 Task: Add the task  Develop a new online tool for online customer feedback to the section Fast Flow in the project ArtisanTech and add a Due Date to the respective task as 2023/07/25
Action: Mouse moved to (74, 300)
Screenshot: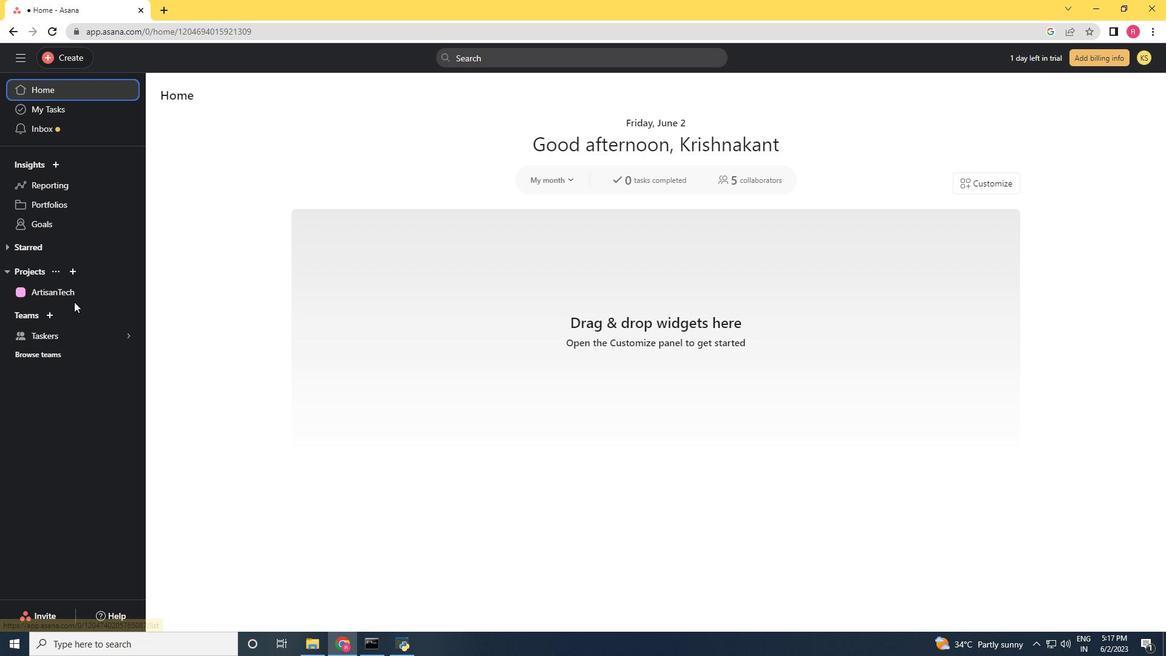 
Action: Mouse pressed left at (74, 300)
Screenshot: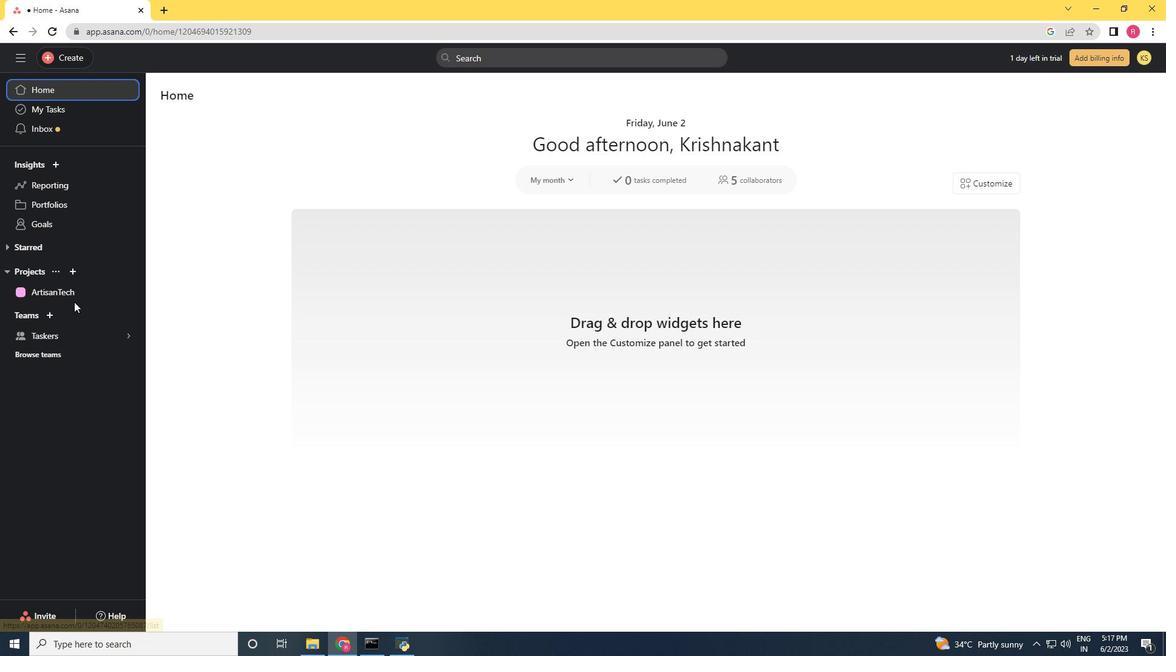 
Action: Mouse moved to (701, 467)
Screenshot: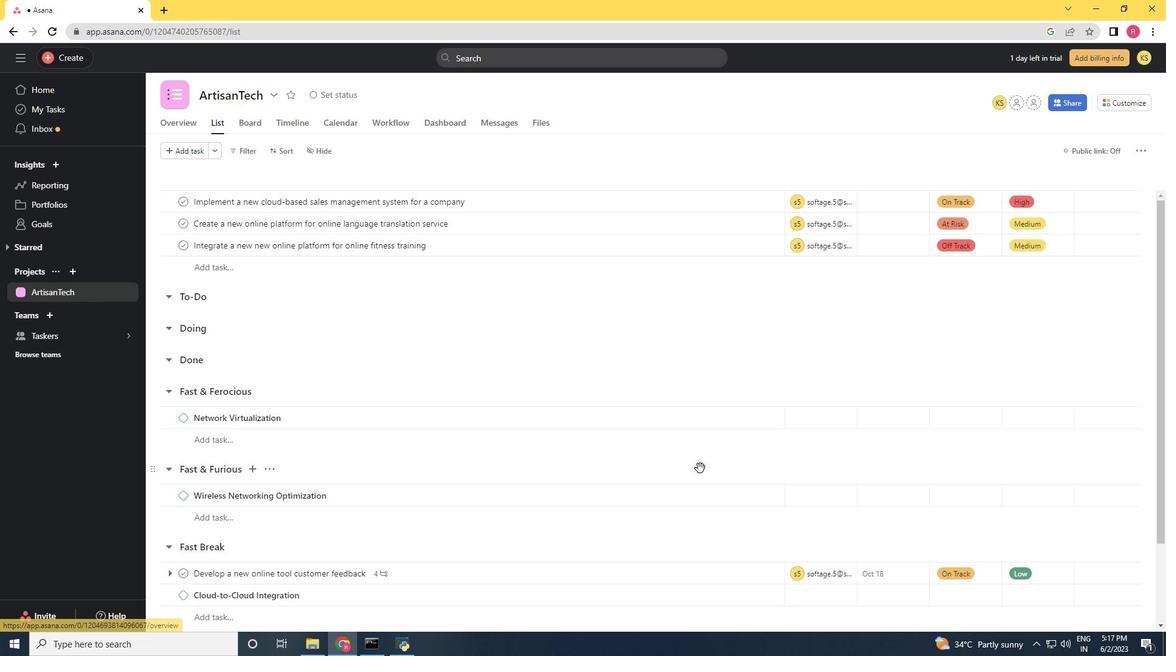 
Action: Mouse scrolled (701, 466) with delta (0, 0)
Screenshot: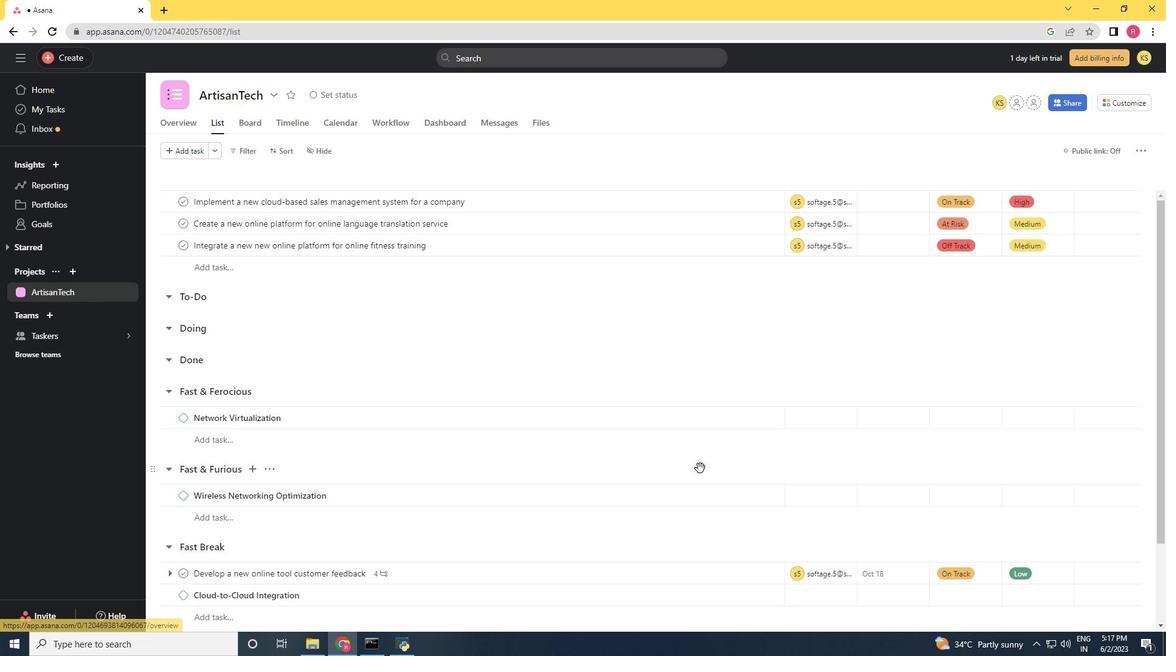 
Action: Mouse moved to (701, 466)
Screenshot: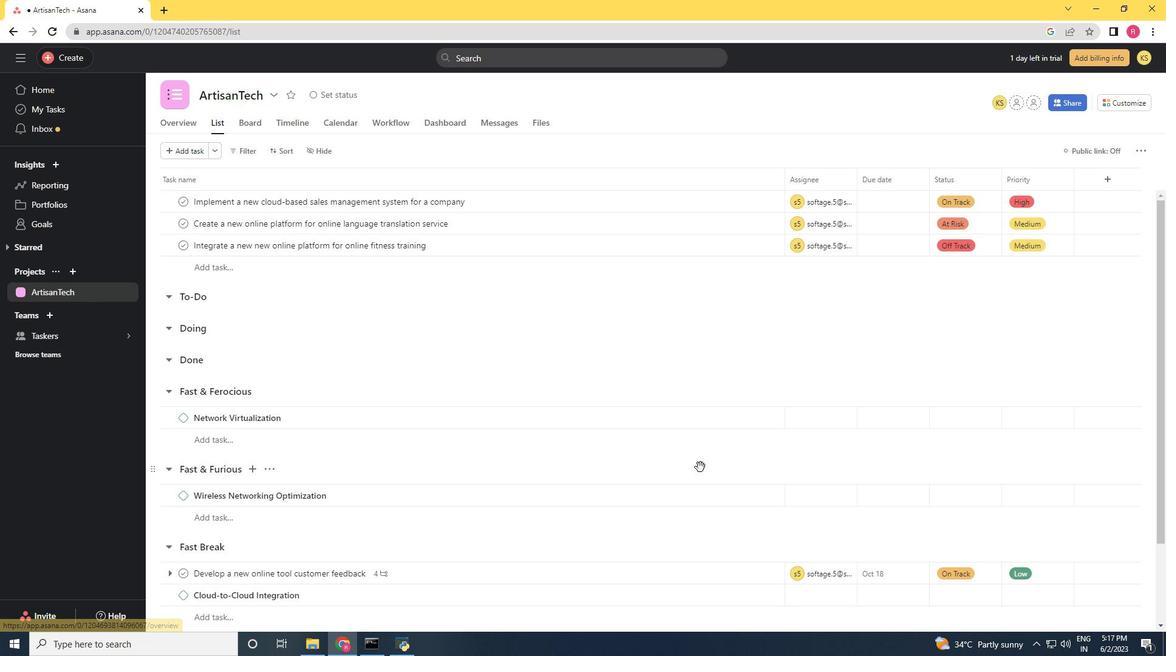 
Action: Mouse scrolled (701, 466) with delta (0, 0)
Screenshot: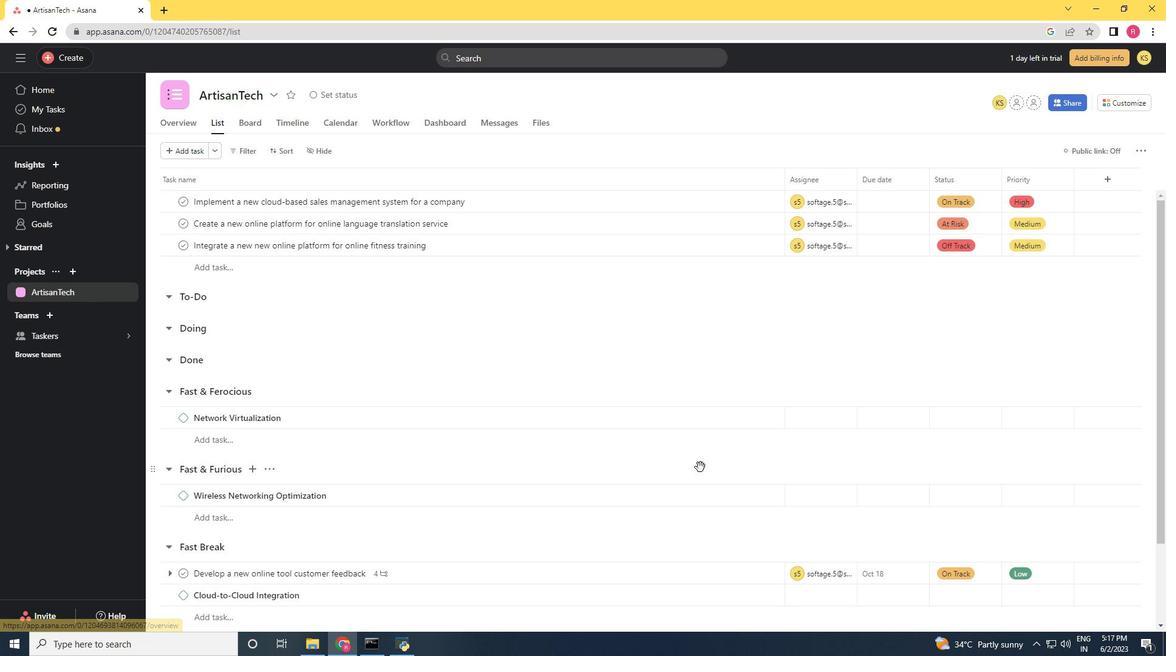 
Action: Mouse moved to (701, 466)
Screenshot: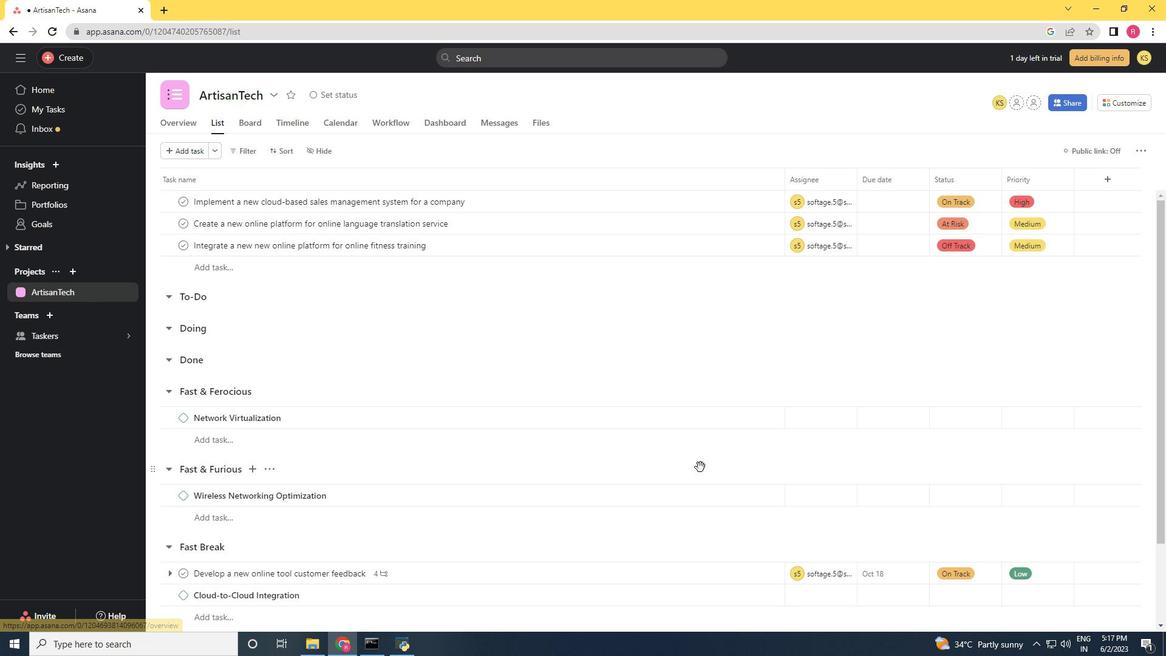 
Action: Mouse scrolled (701, 466) with delta (0, 0)
Screenshot: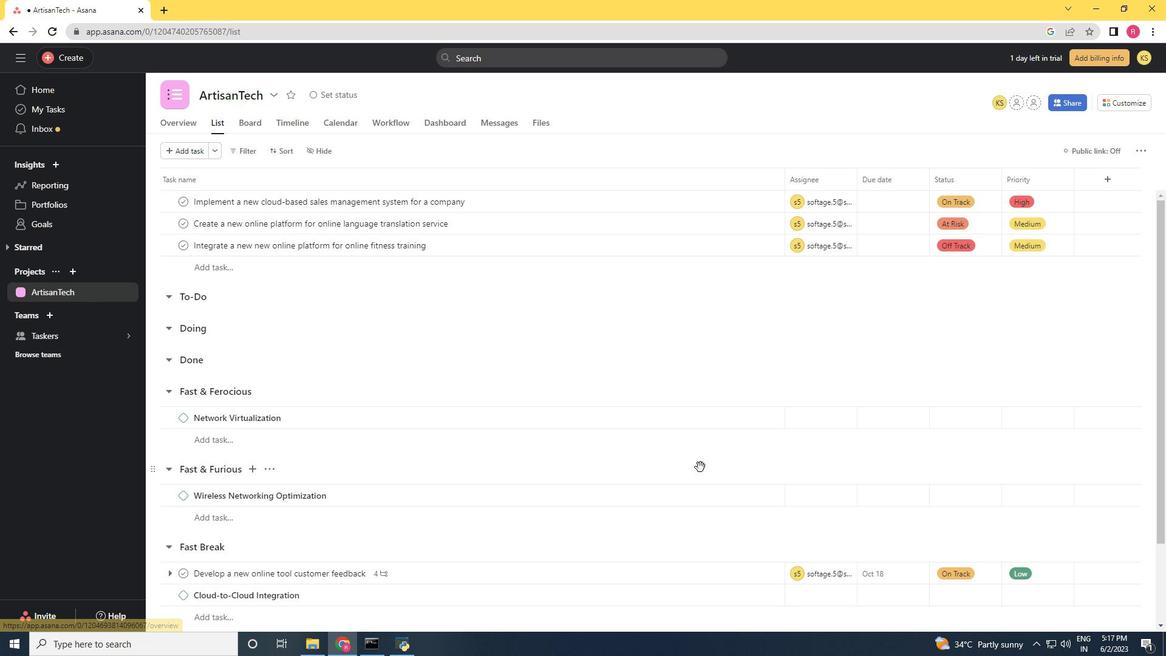 
Action: Mouse scrolled (701, 466) with delta (0, 0)
Screenshot: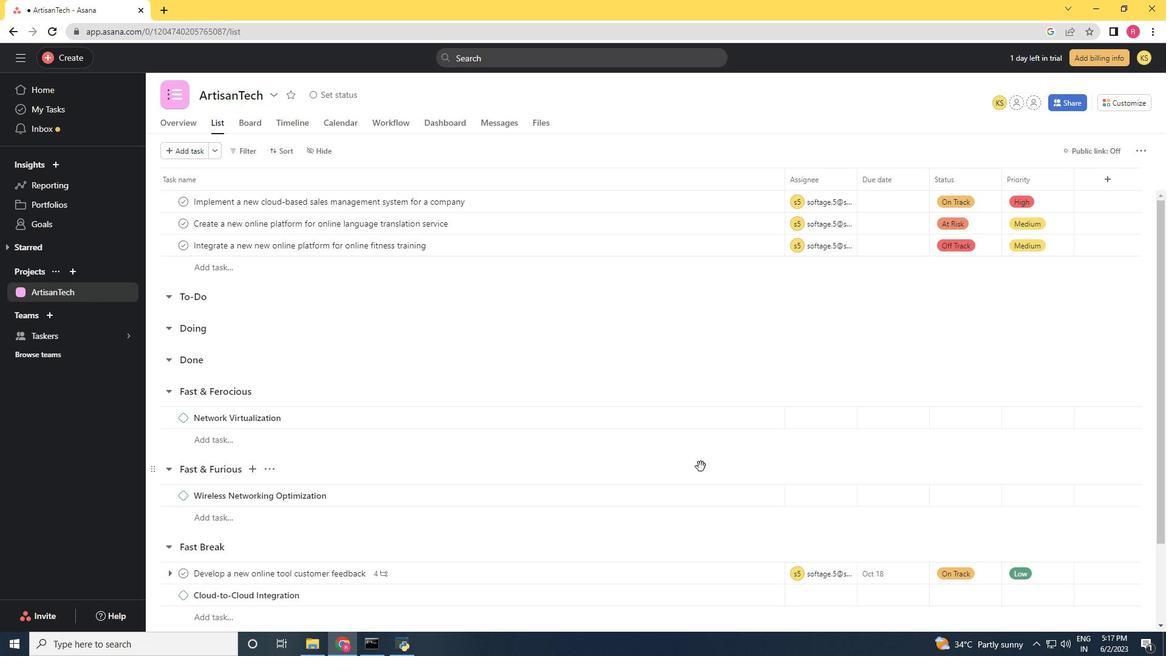 
Action: Mouse scrolled (701, 466) with delta (0, 0)
Screenshot: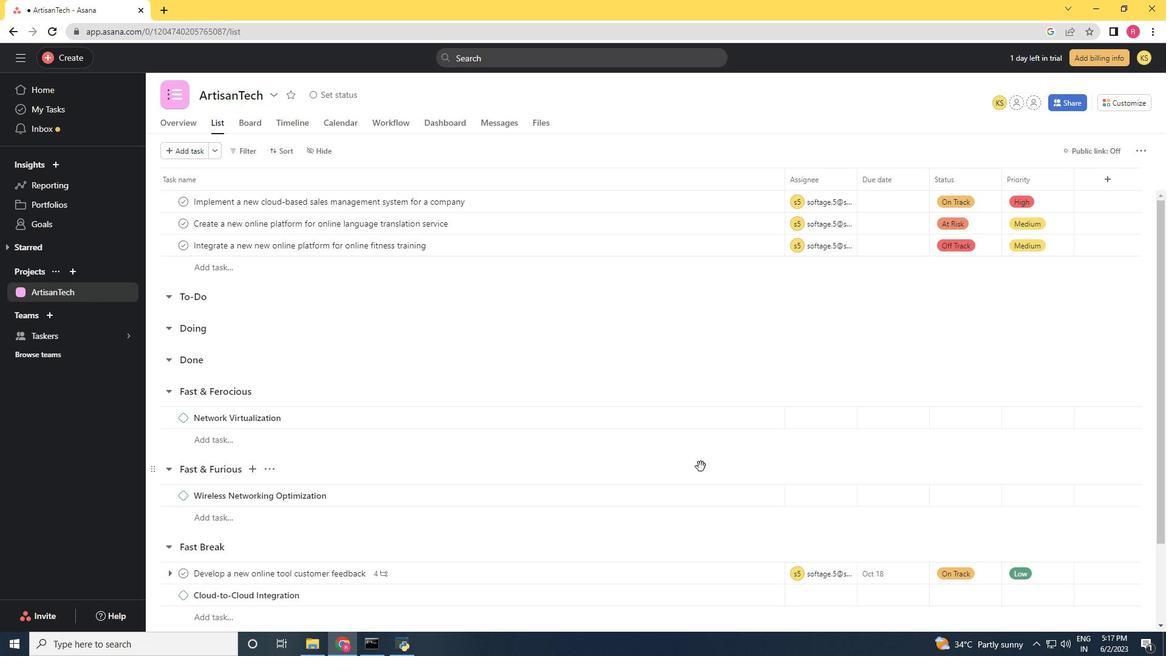 
Action: Mouse moved to (756, 472)
Screenshot: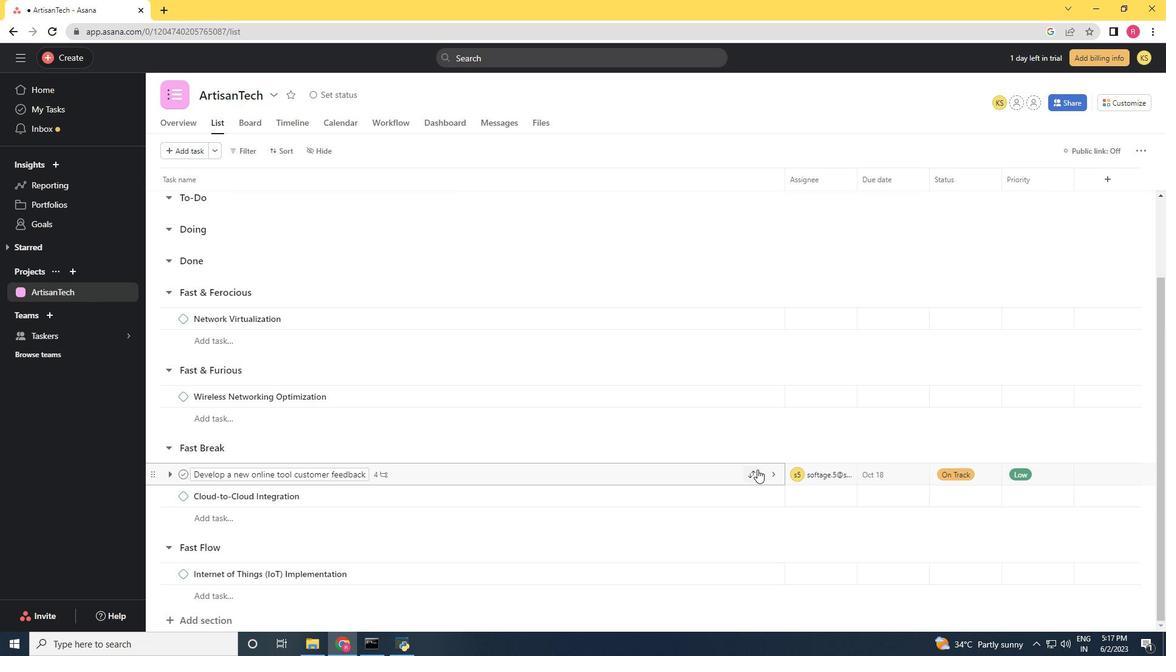 
Action: Mouse pressed left at (756, 472)
Screenshot: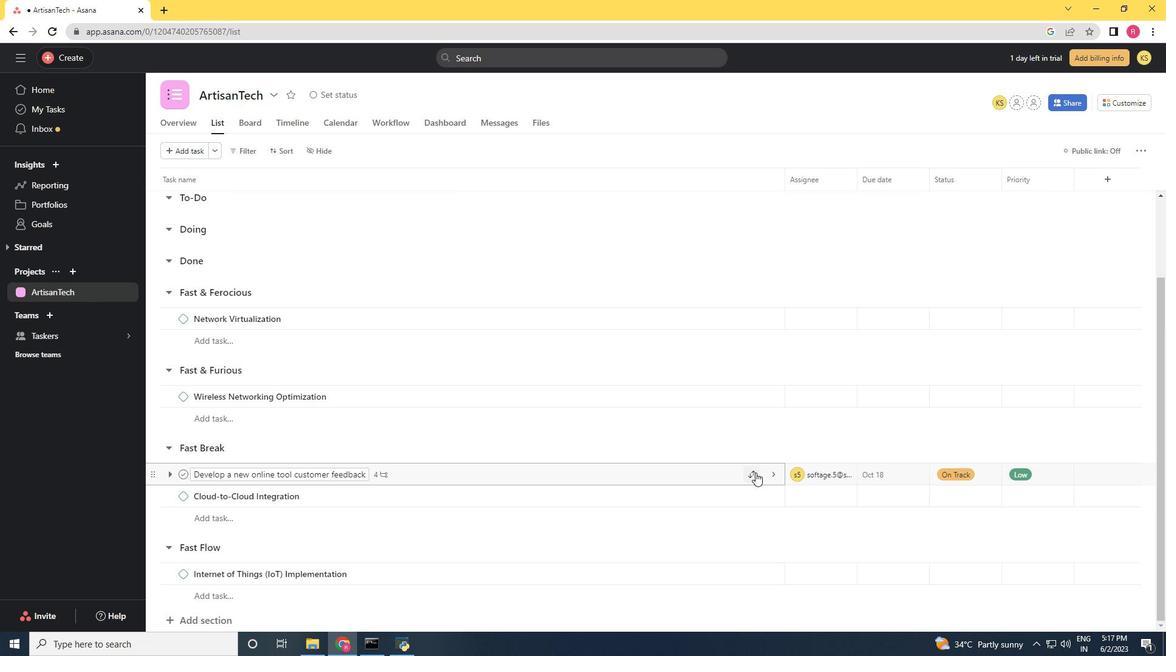 
Action: Mouse moved to (714, 456)
Screenshot: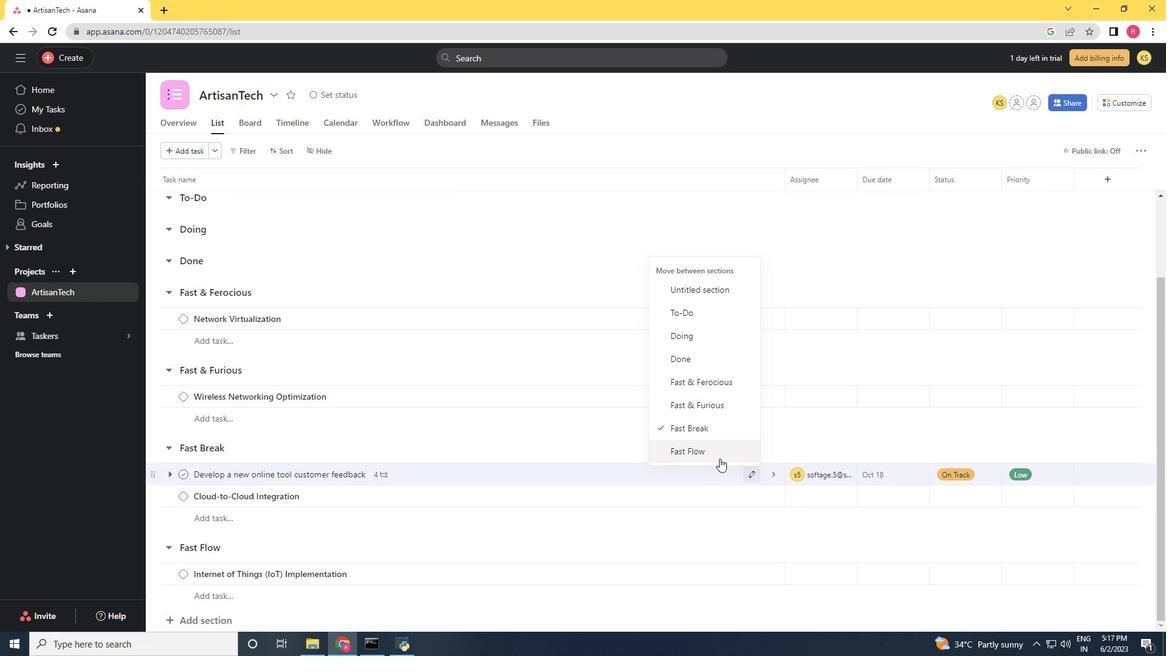 
Action: Mouse pressed left at (714, 456)
Screenshot: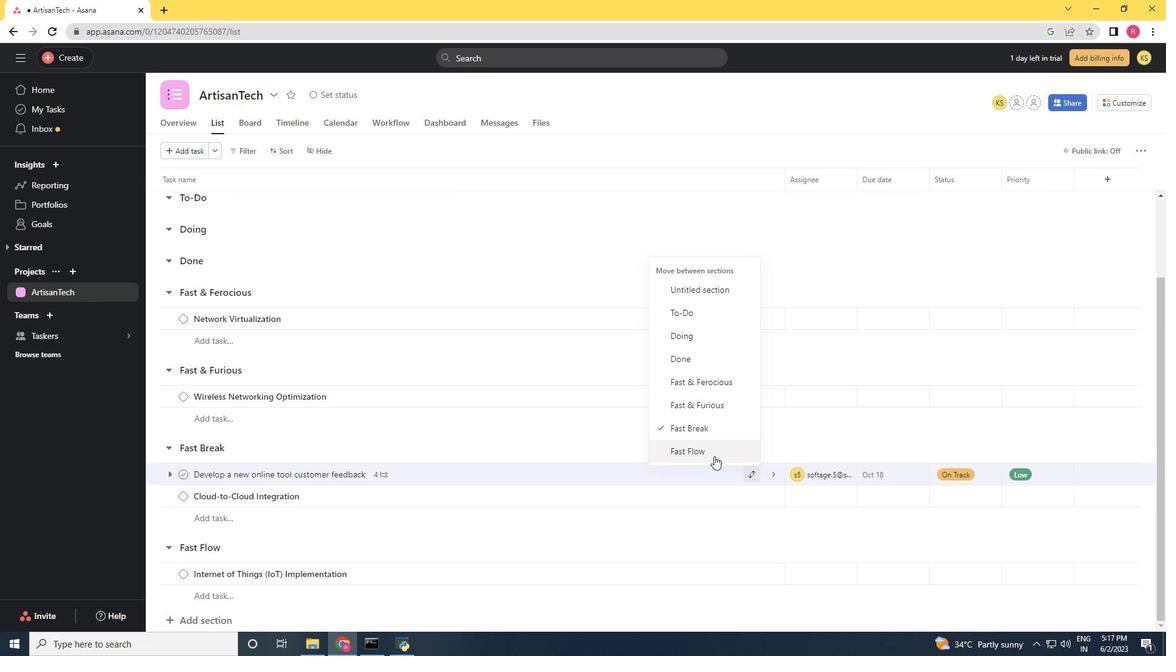 
Action: Mouse moved to (639, 547)
Screenshot: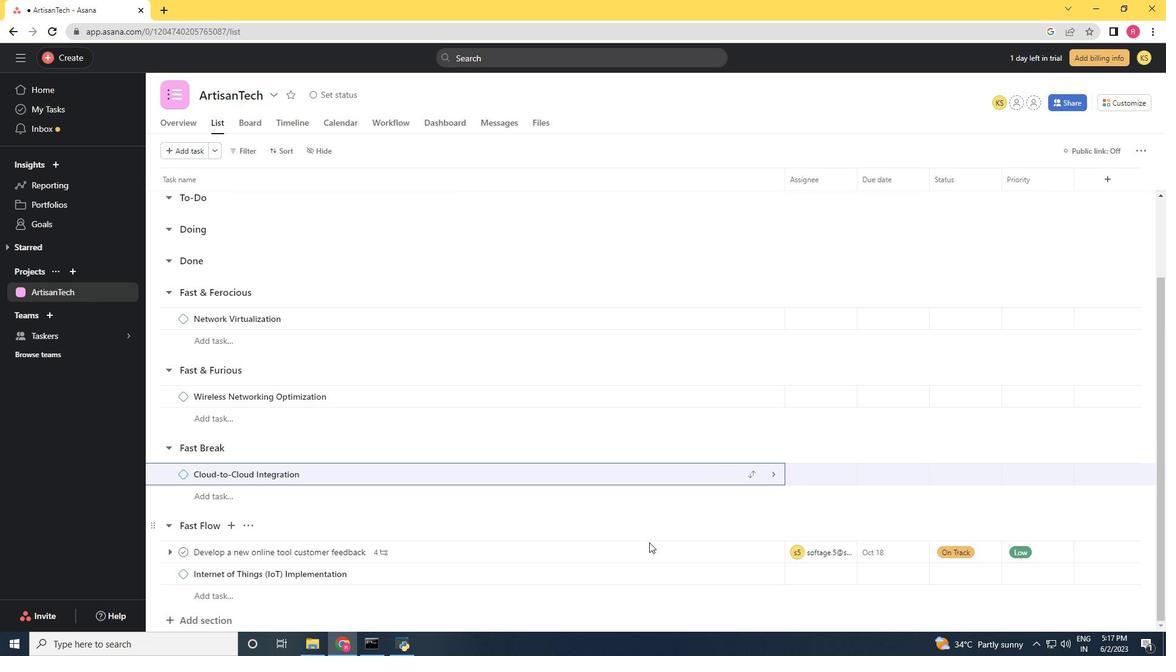 
Action: Mouse scrolled (639, 546) with delta (0, 0)
Screenshot: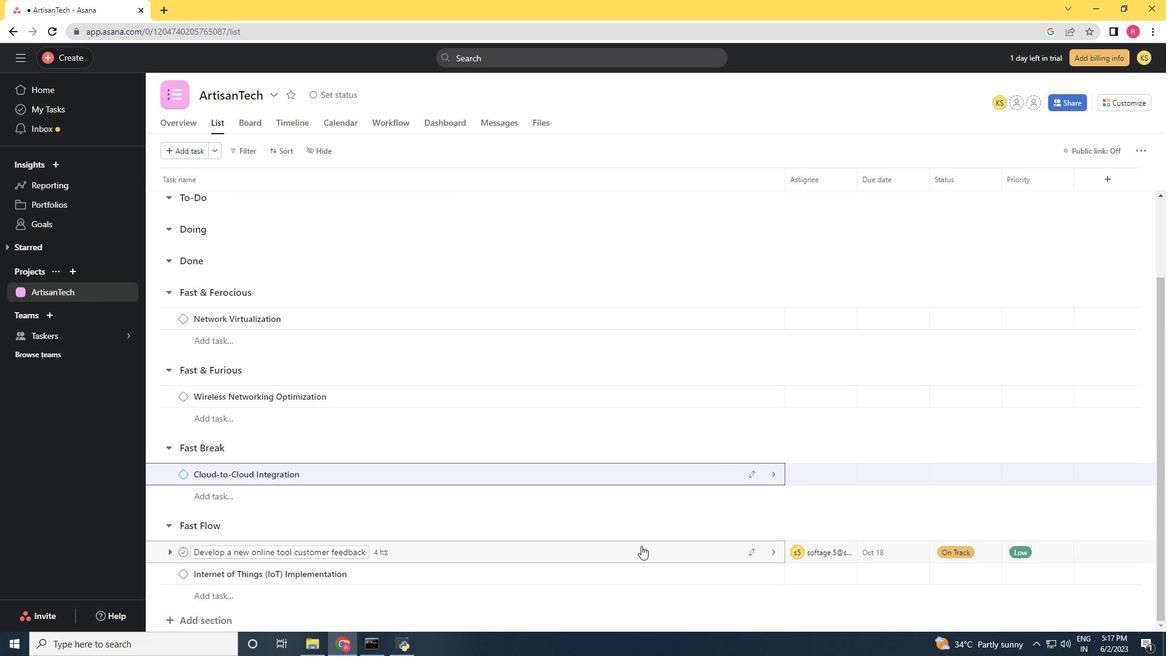 
Action: Mouse scrolled (639, 546) with delta (0, 0)
Screenshot: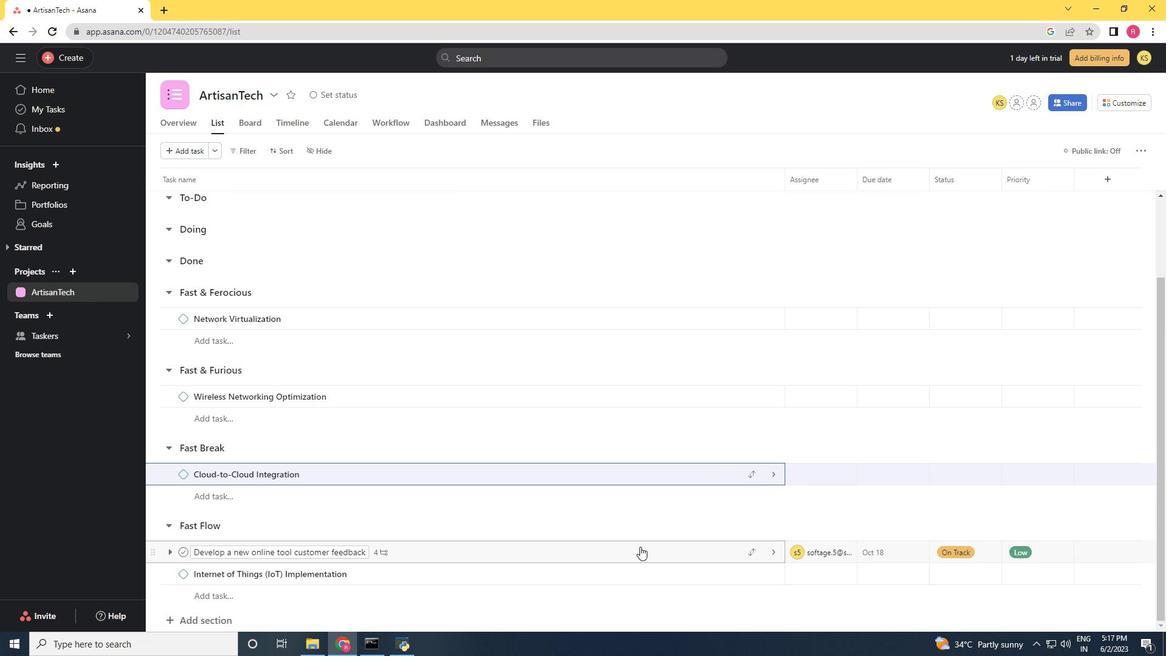 
Action: Mouse scrolled (639, 546) with delta (0, 0)
Screenshot: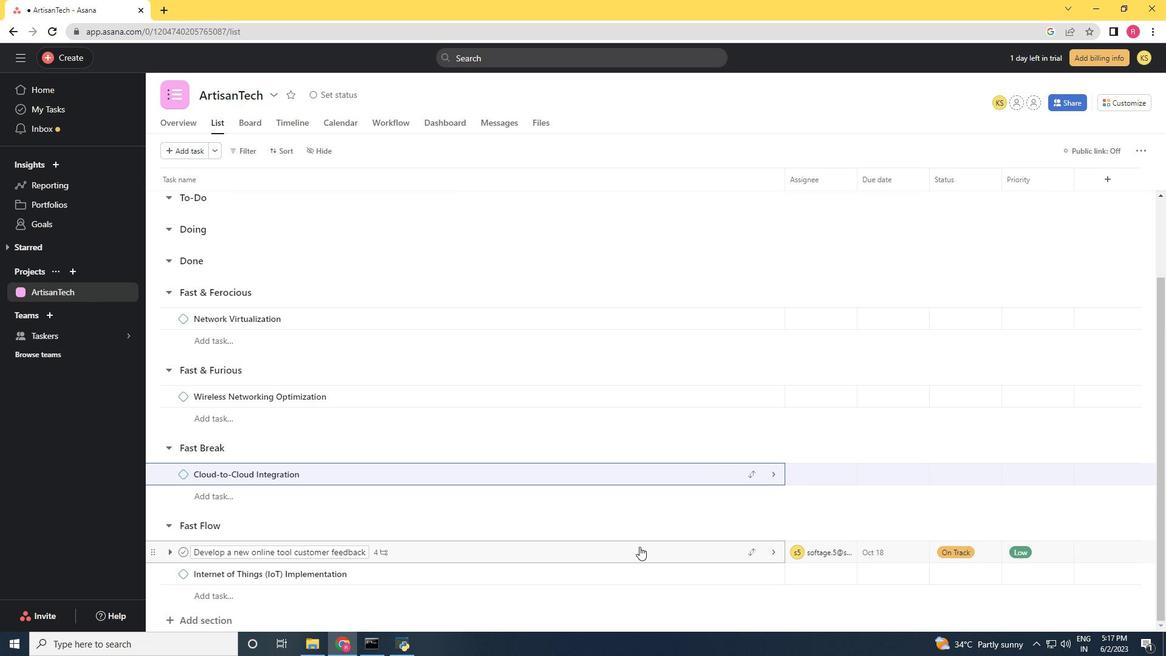 
Action: Mouse moved to (639, 547)
Screenshot: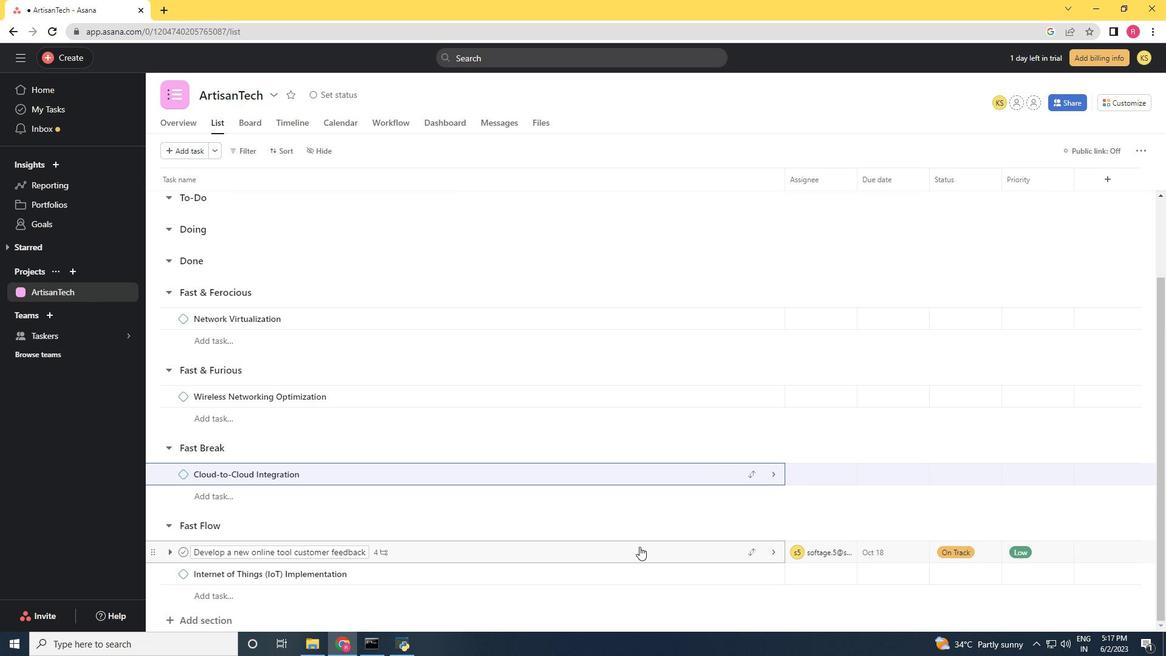 
Action: Mouse scrolled (639, 546) with delta (0, 0)
Screenshot: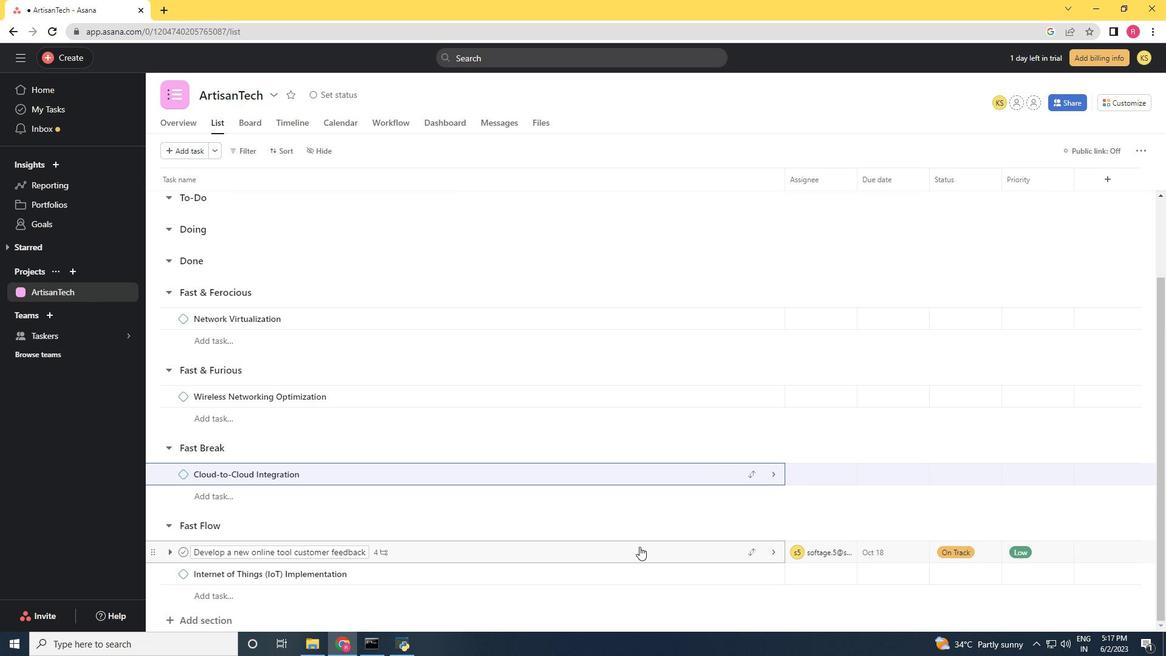 
Action: Mouse moved to (632, 547)
Screenshot: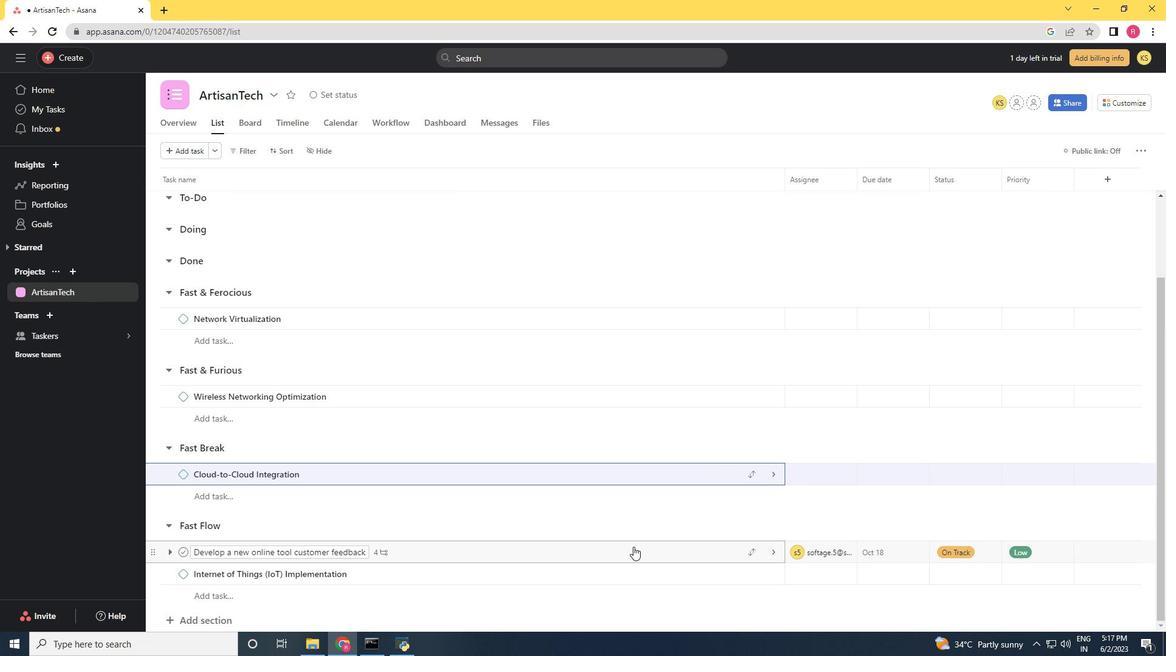 
Action: Mouse pressed left at (632, 547)
Screenshot: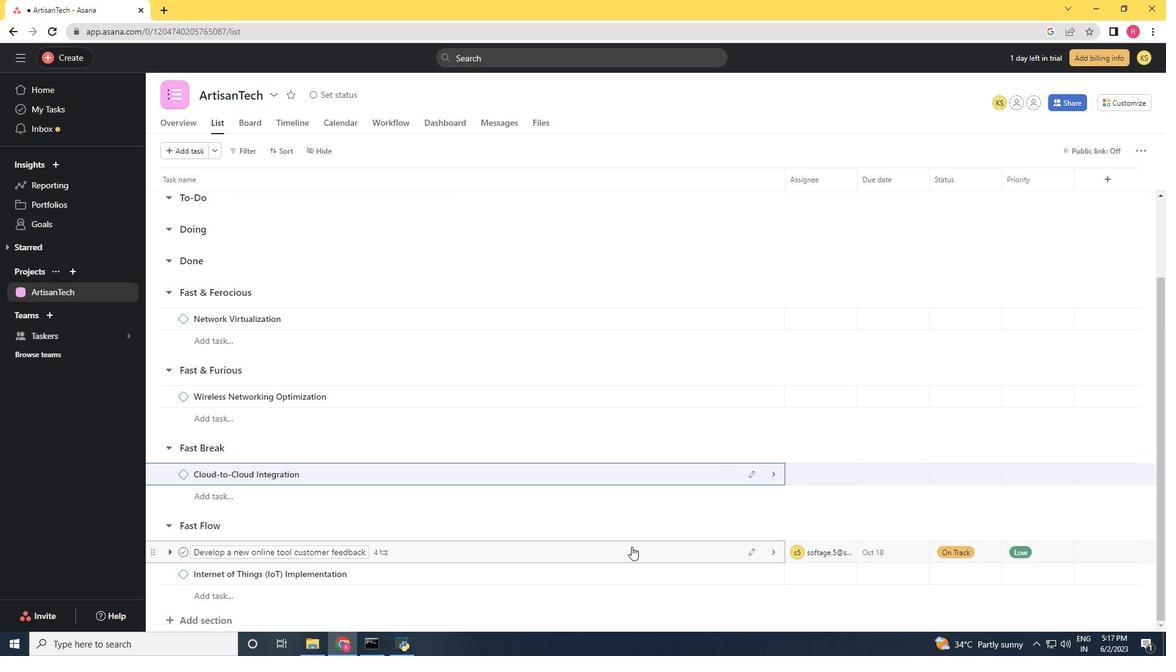 
Action: Mouse moved to (897, 243)
Screenshot: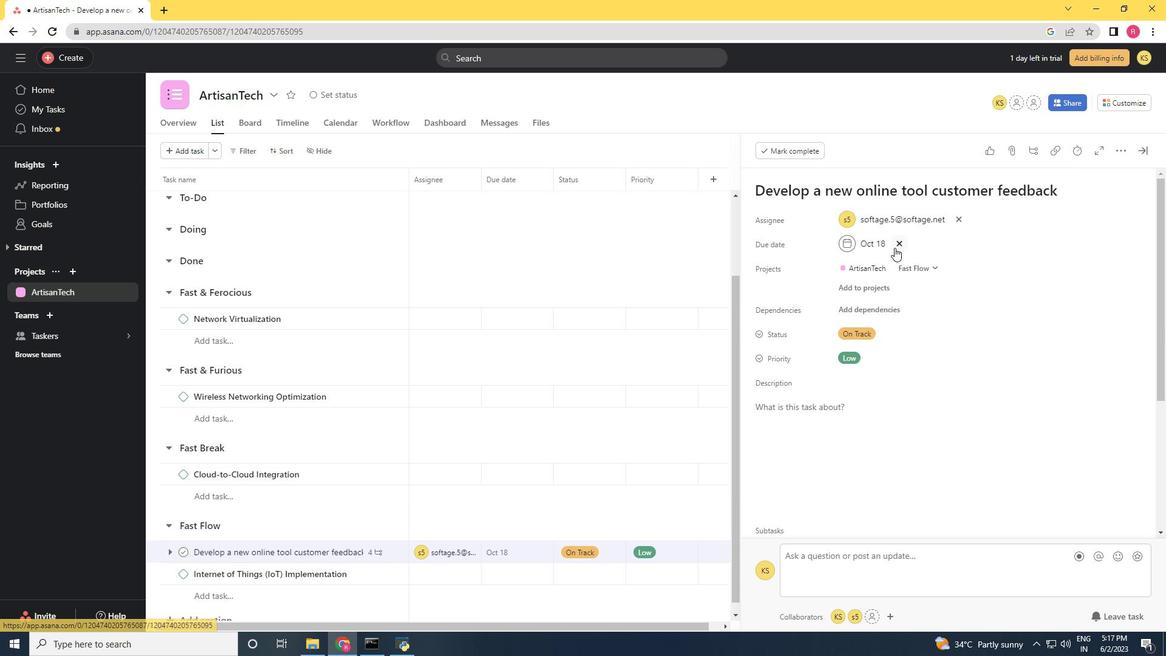 
Action: Mouse pressed left at (897, 243)
Screenshot: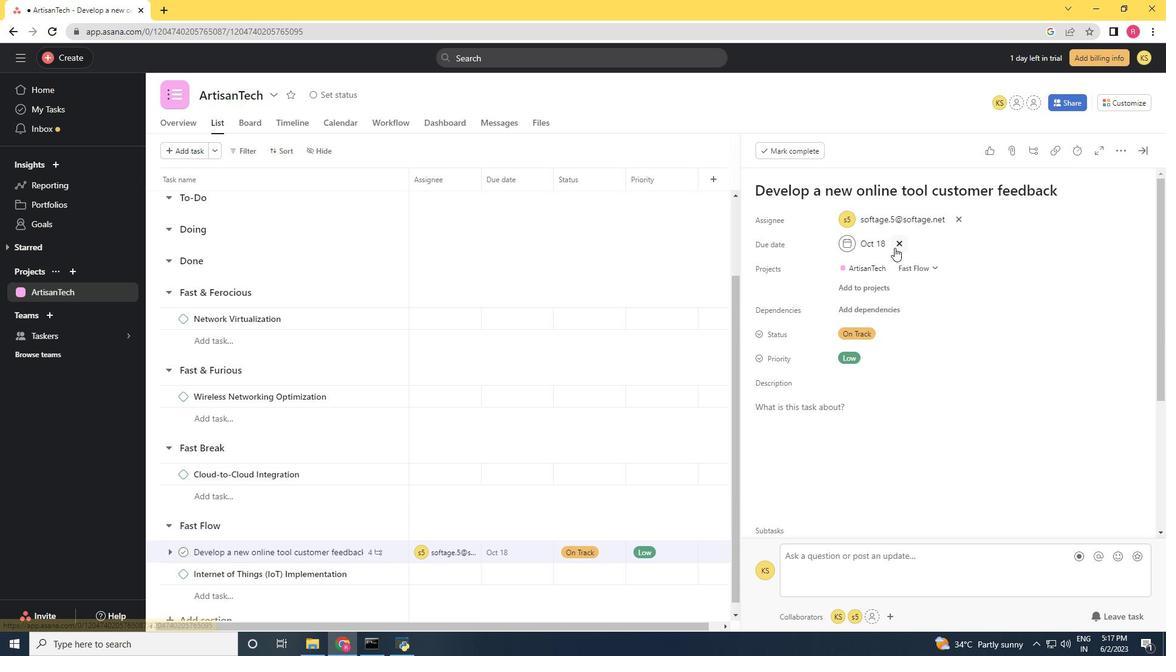 
Action: Mouse moved to (870, 243)
Screenshot: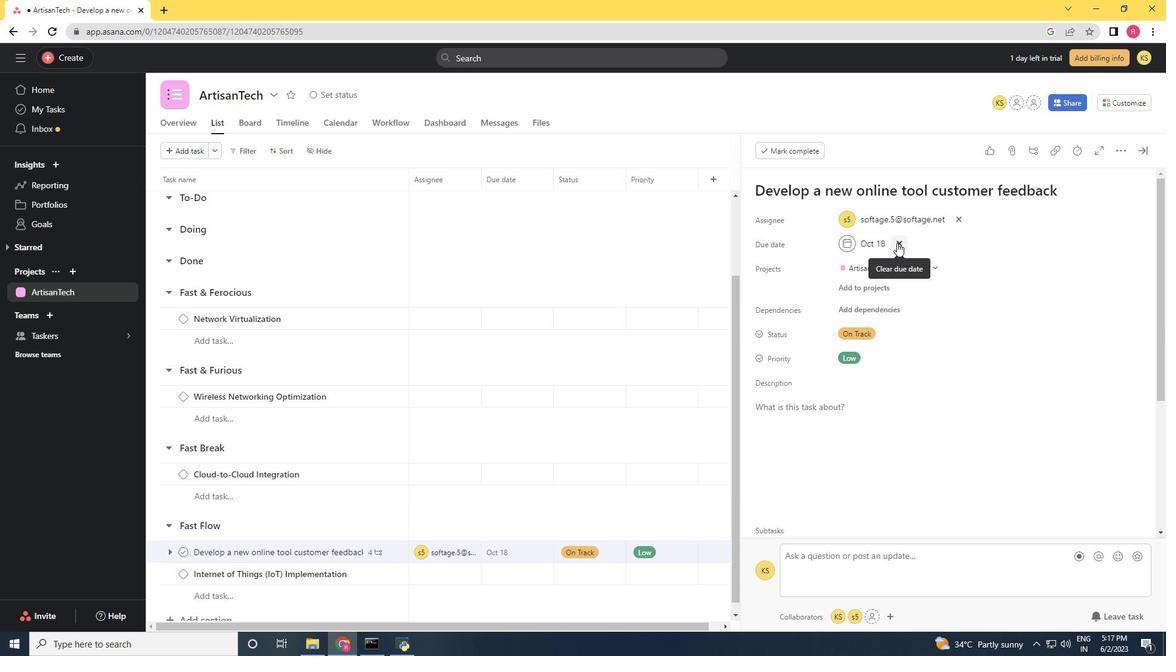
Action: Mouse pressed left at (870, 243)
Screenshot: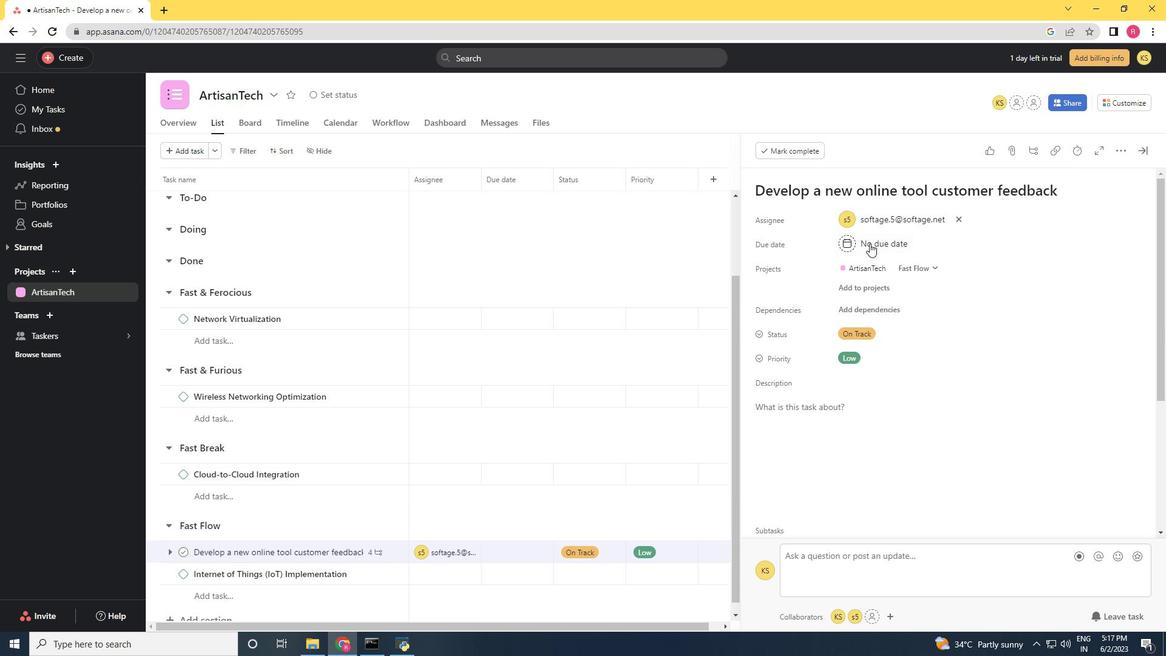 
Action: Mouse moved to (982, 307)
Screenshot: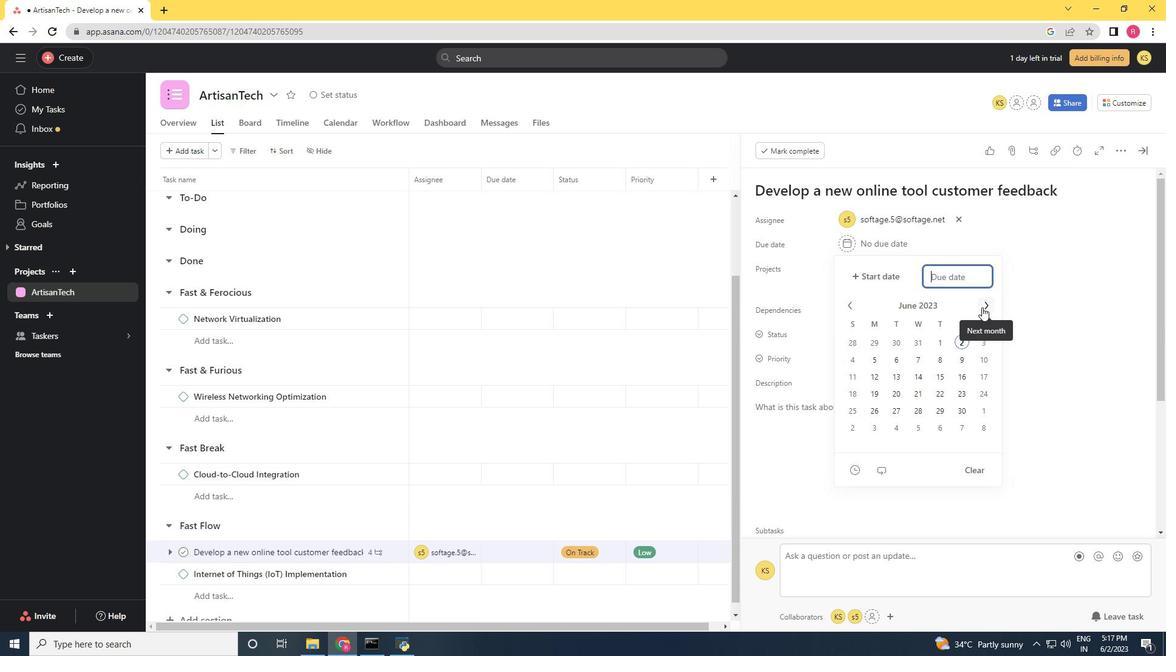 
Action: Mouse pressed left at (982, 307)
Screenshot: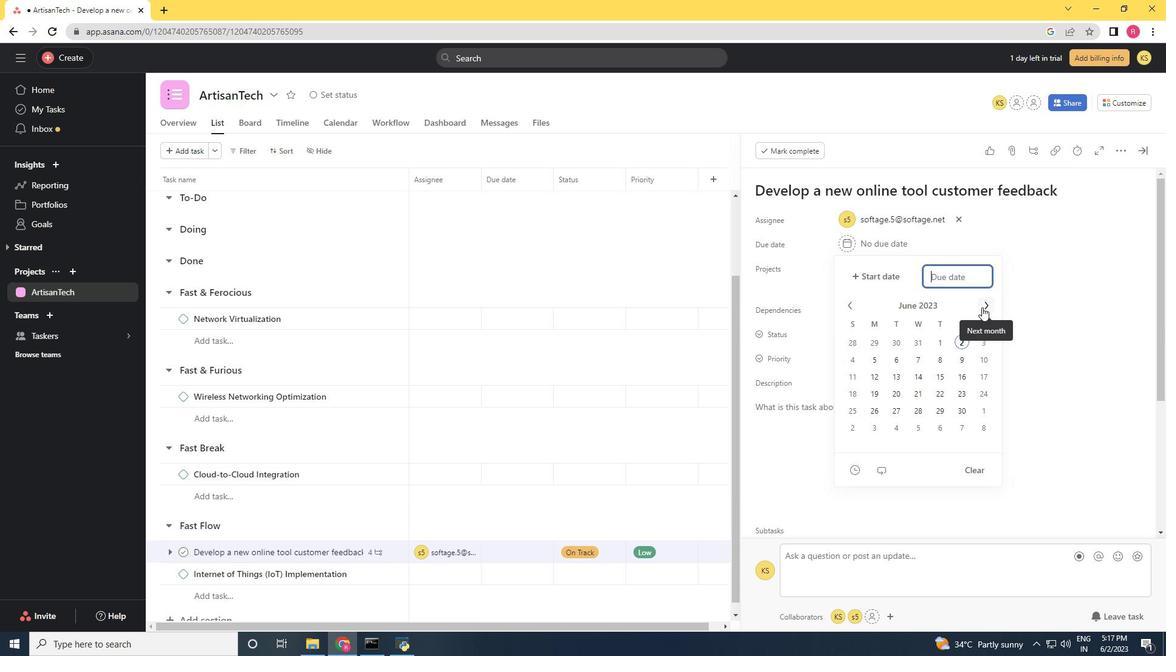 
Action: Mouse pressed left at (982, 307)
Screenshot: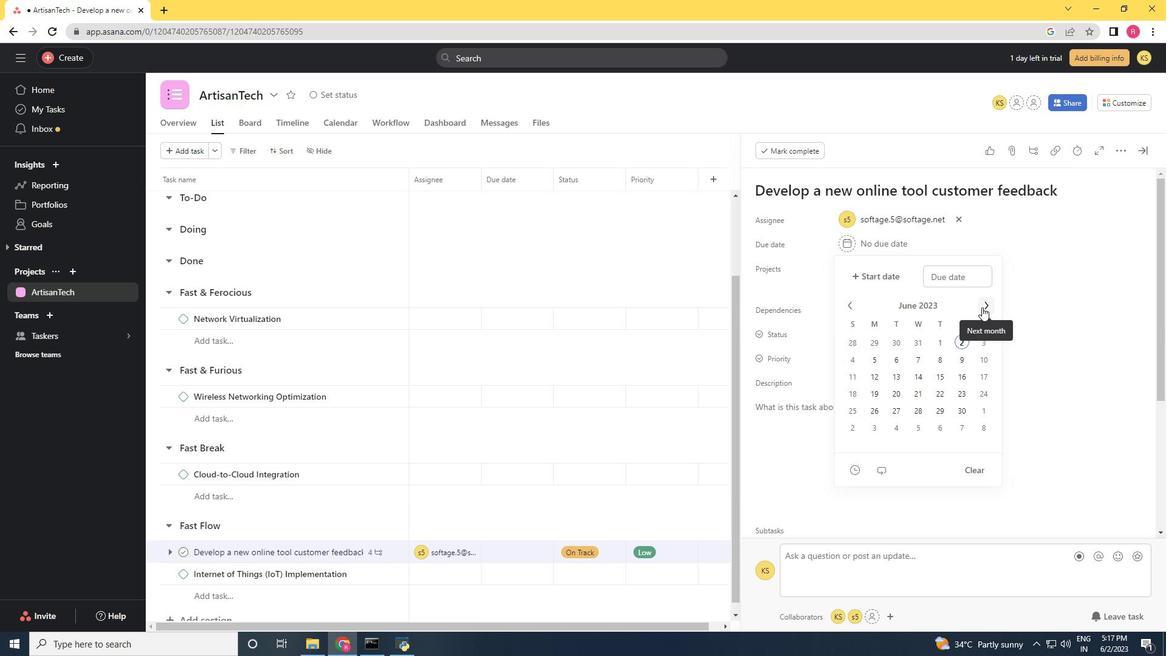 
Action: Mouse moved to (850, 306)
Screenshot: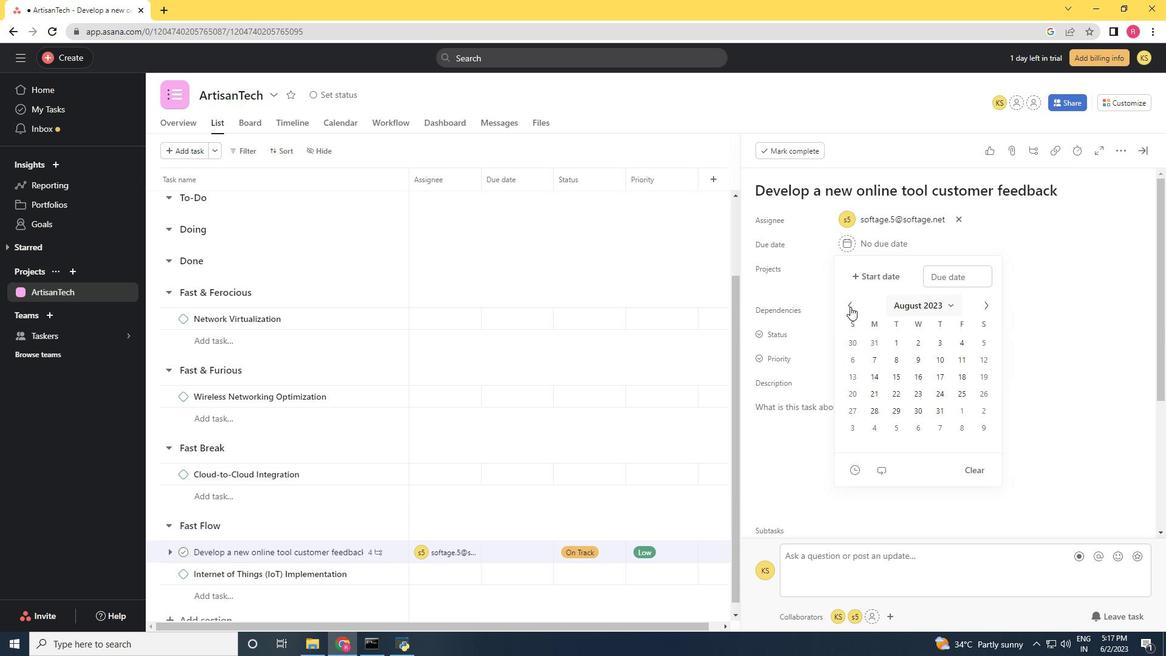 
Action: Mouse pressed left at (850, 306)
Screenshot: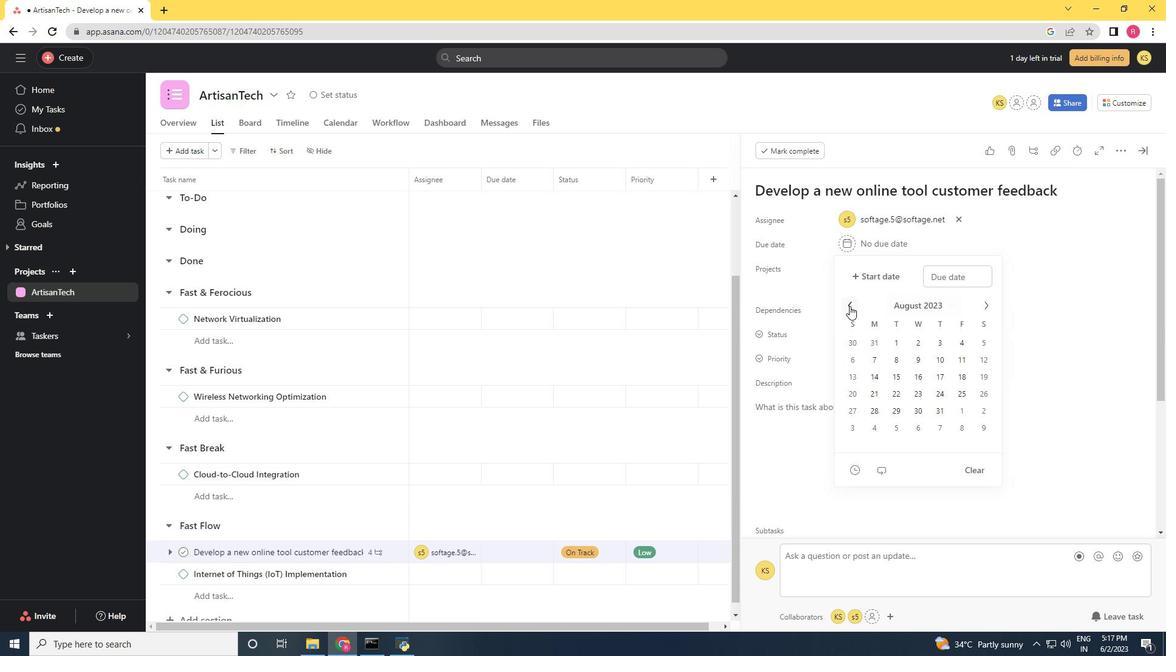 
Action: Mouse moved to (896, 411)
Screenshot: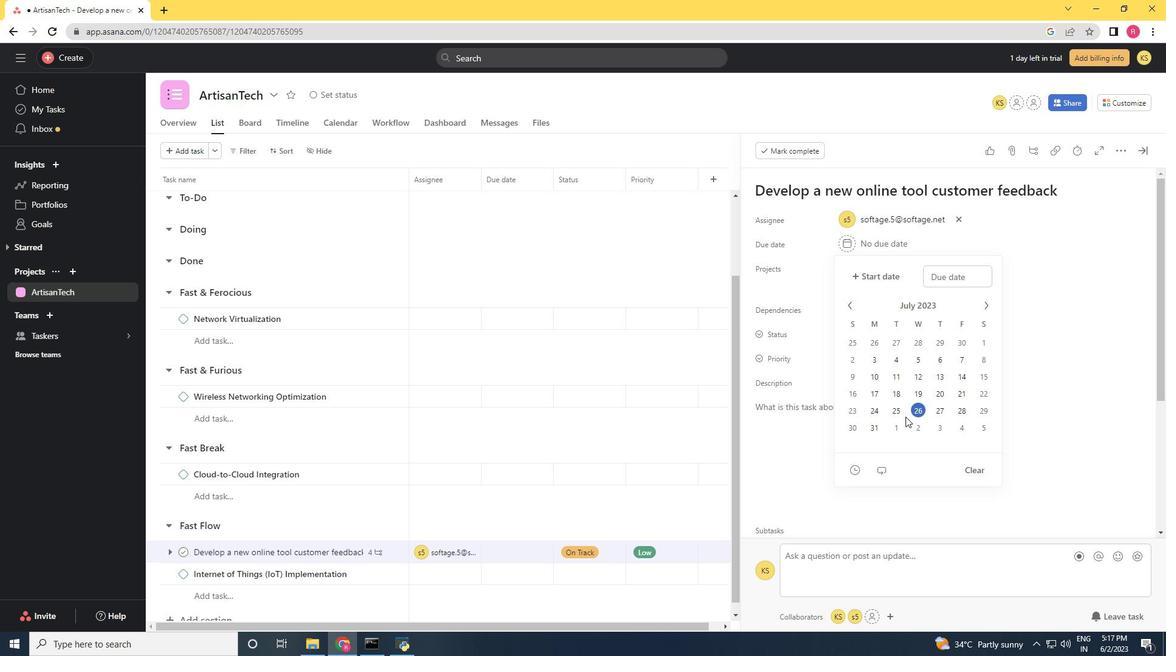 
Action: Mouse pressed left at (896, 411)
Screenshot: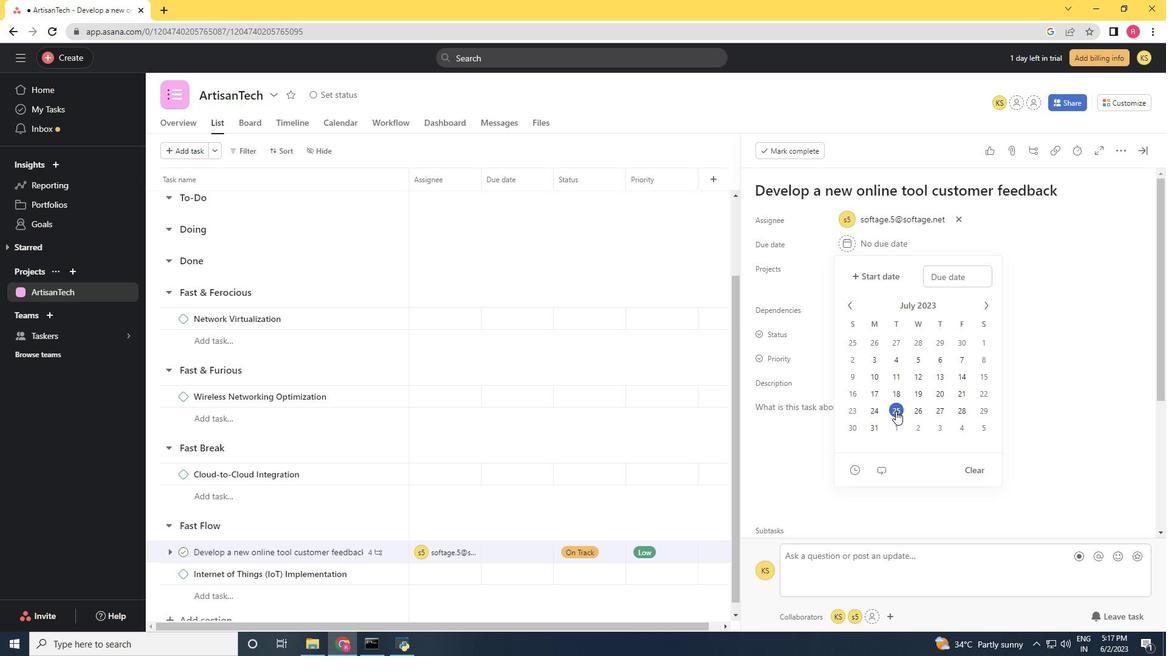 
Action: Mouse moved to (1083, 347)
Screenshot: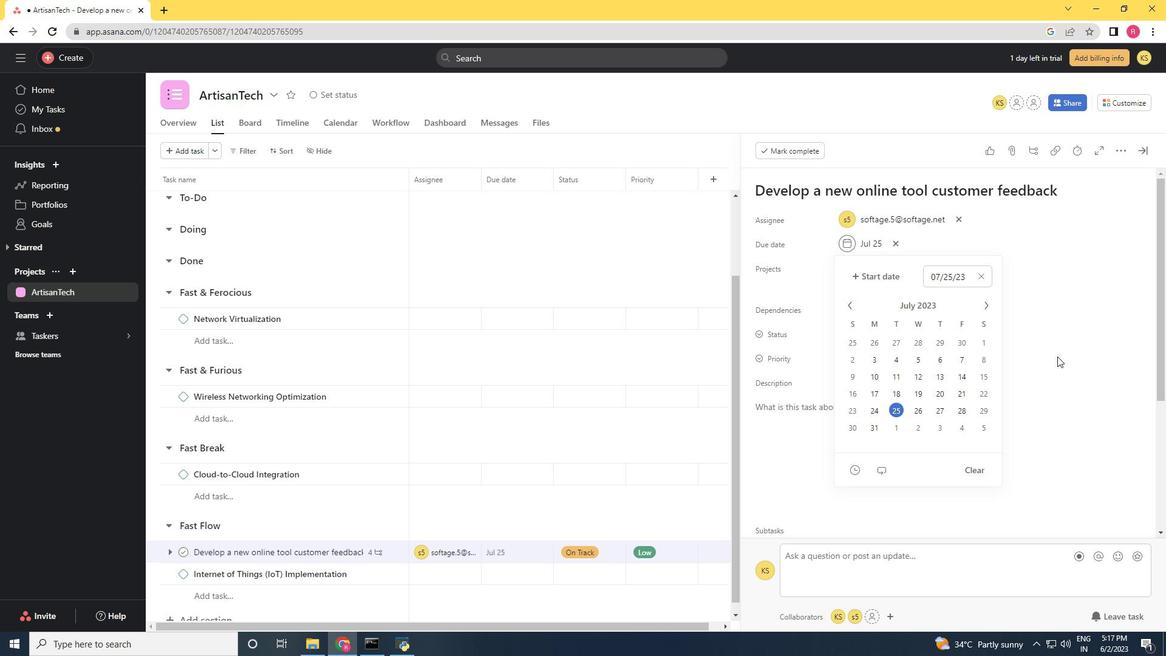
Action: Mouse pressed left at (1083, 347)
Screenshot: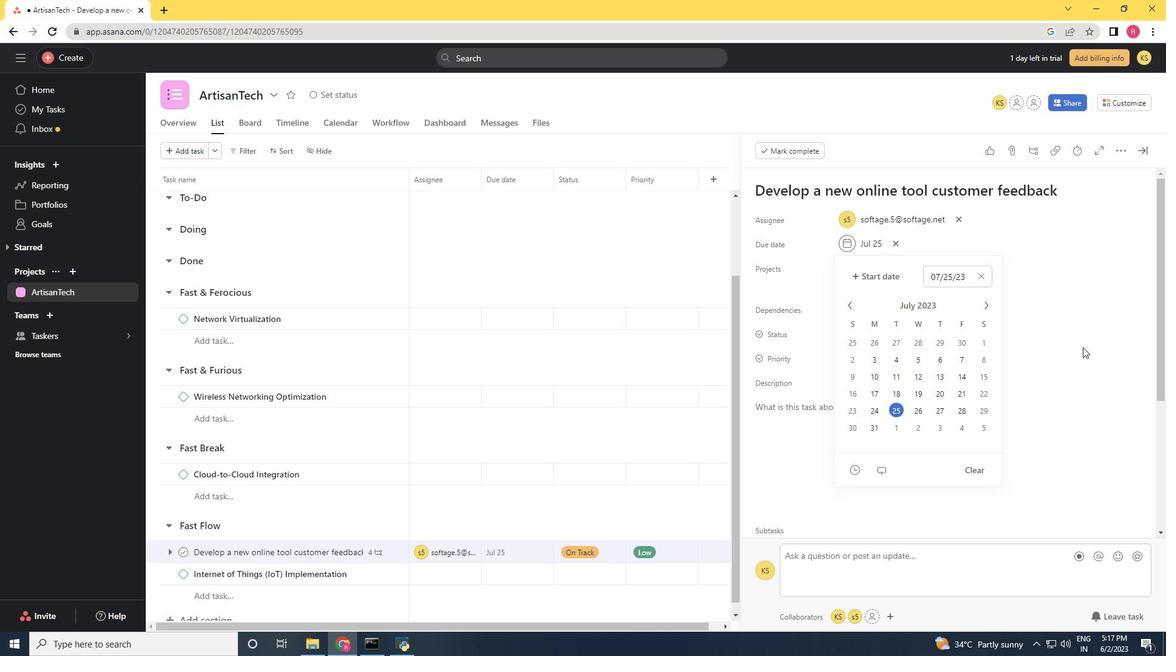 
Action: Mouse moved to (1140, 150)
Screenshot: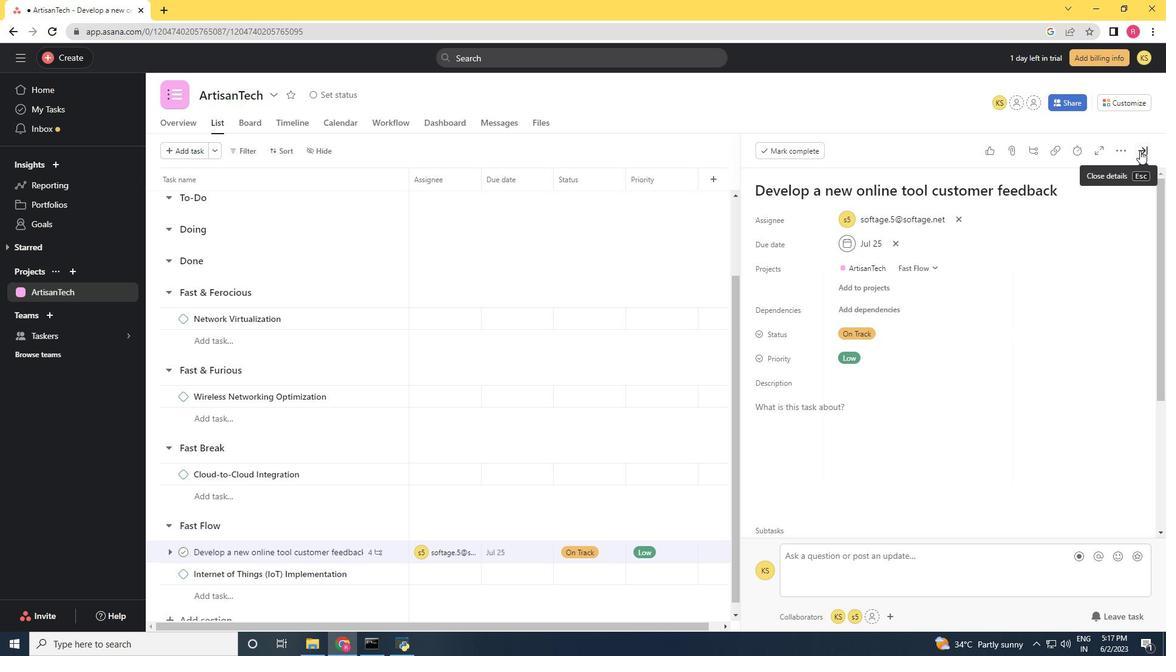 
Action: Mouse pressed left at (1140, 150)
Screenshot: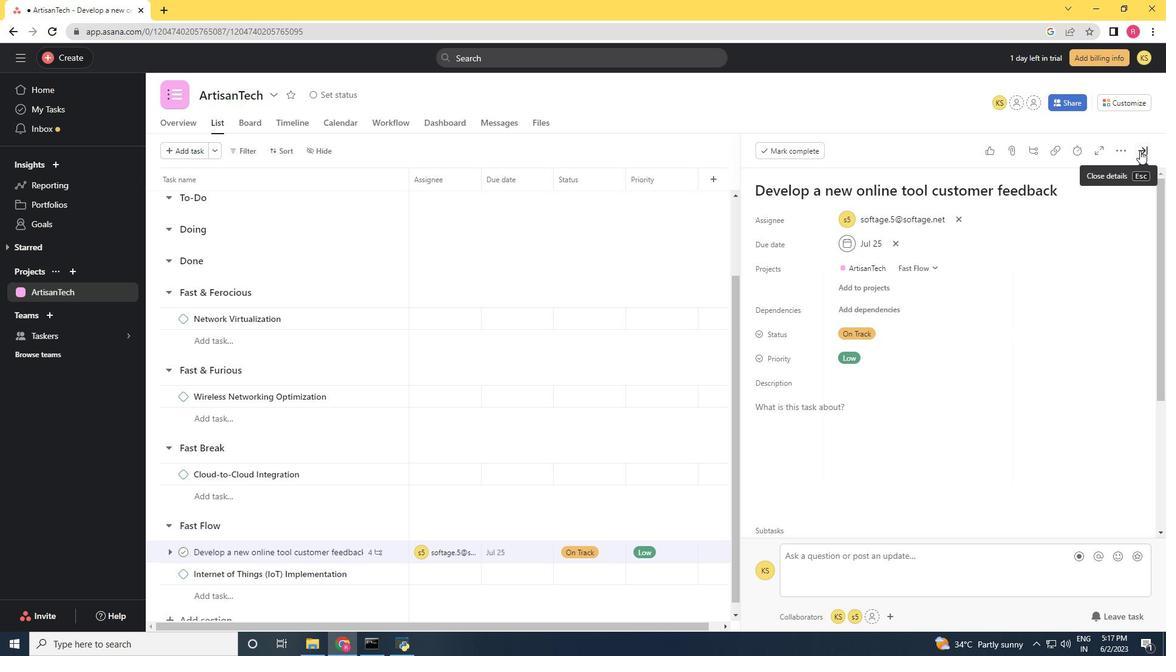 
Action: Mouse moved to (822, 282)
Screenshot: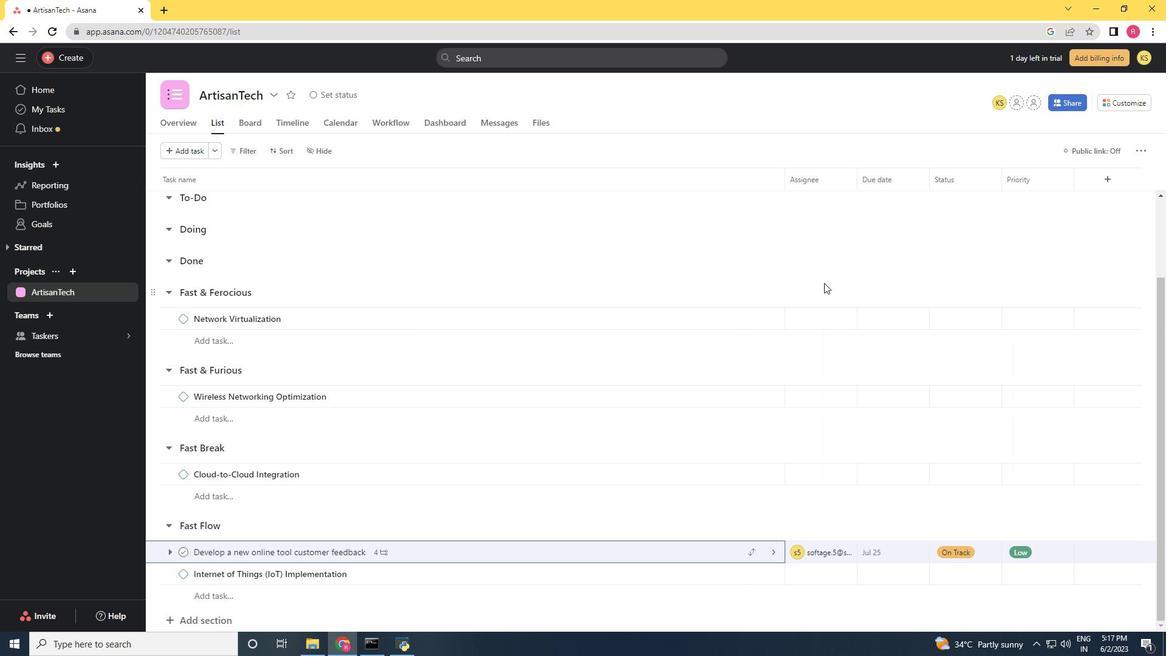 
